 Task: Filter contributors activity in the "Javascript" repository by deletions.
Action: Mouse moved to (1166, 248)
Screenshot: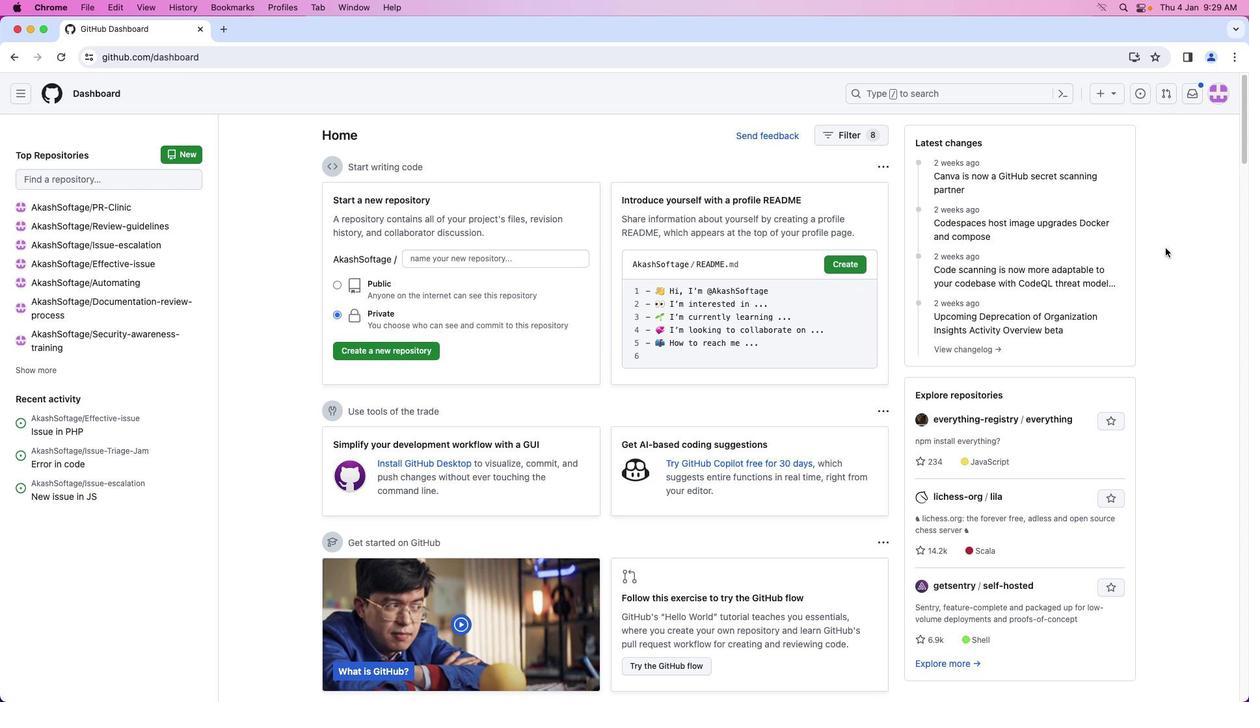 
Action: Mouse pressed left at (1166, 248)
Screenshot: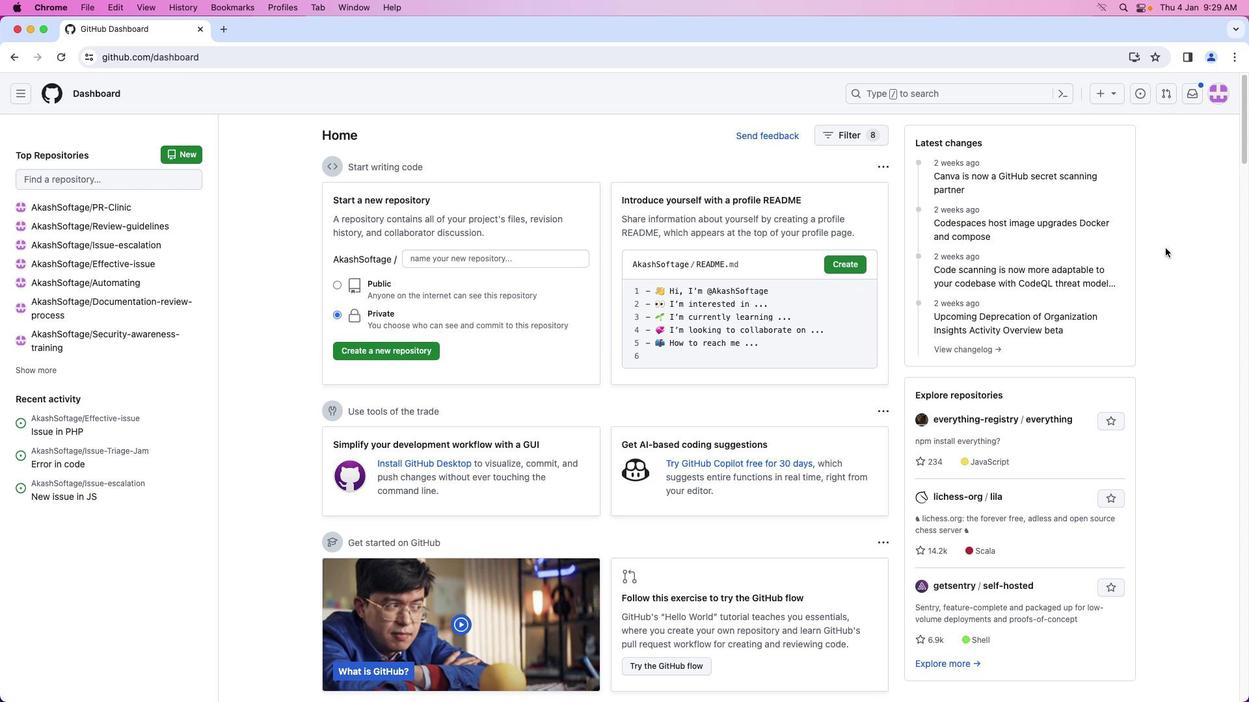 
Action: Mouse moved to (1219, 91)
Screenshot: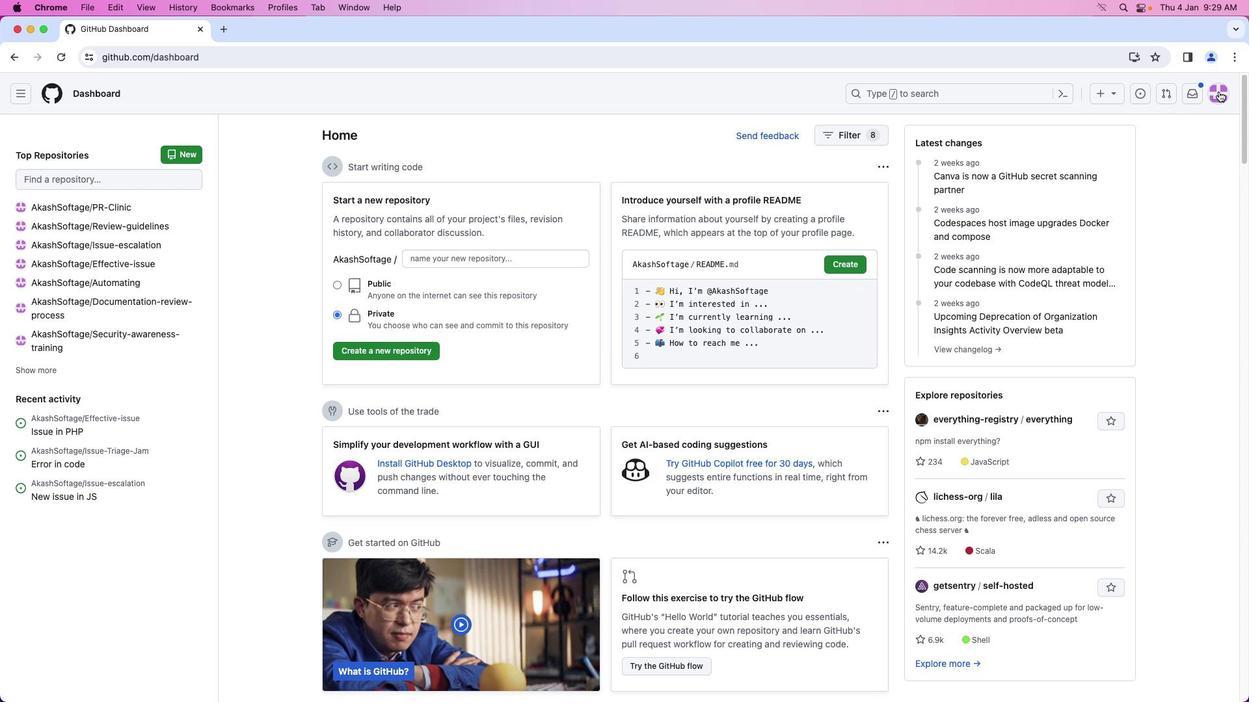 
Action: Mouse pressed left at (1219, 91)
Screenshot: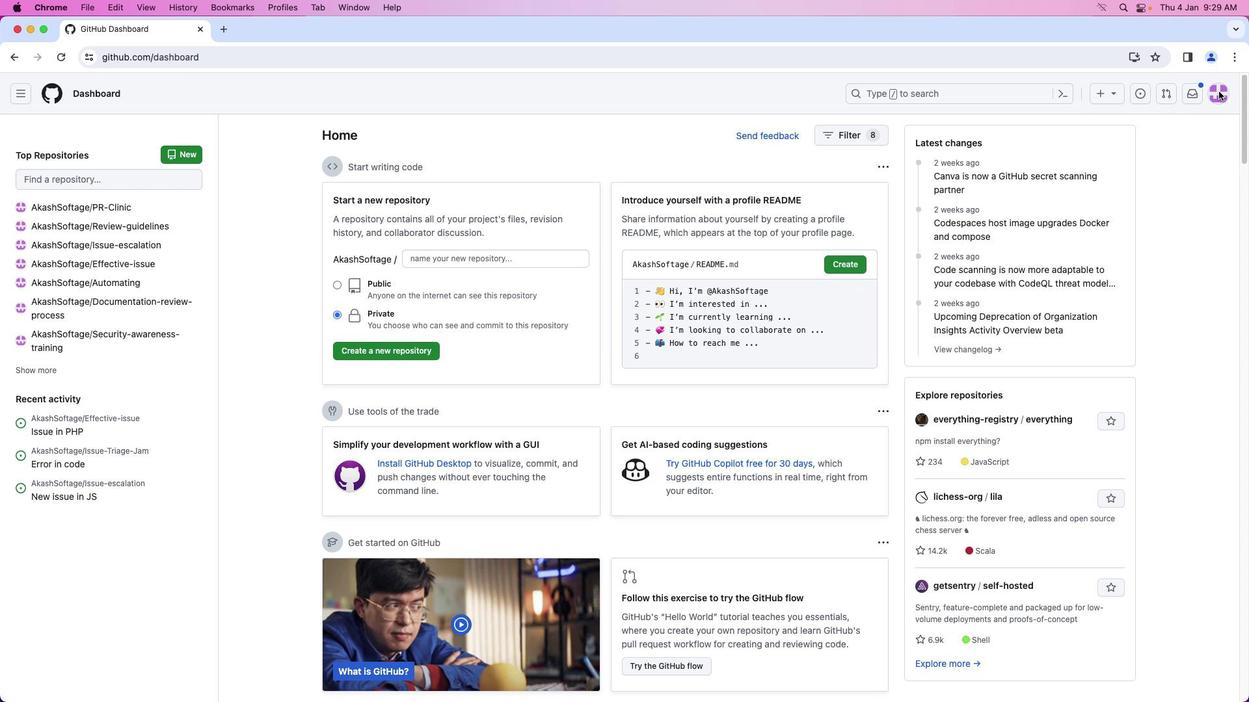 
Action: Mouse moved to (1127, 204)
Screenshot: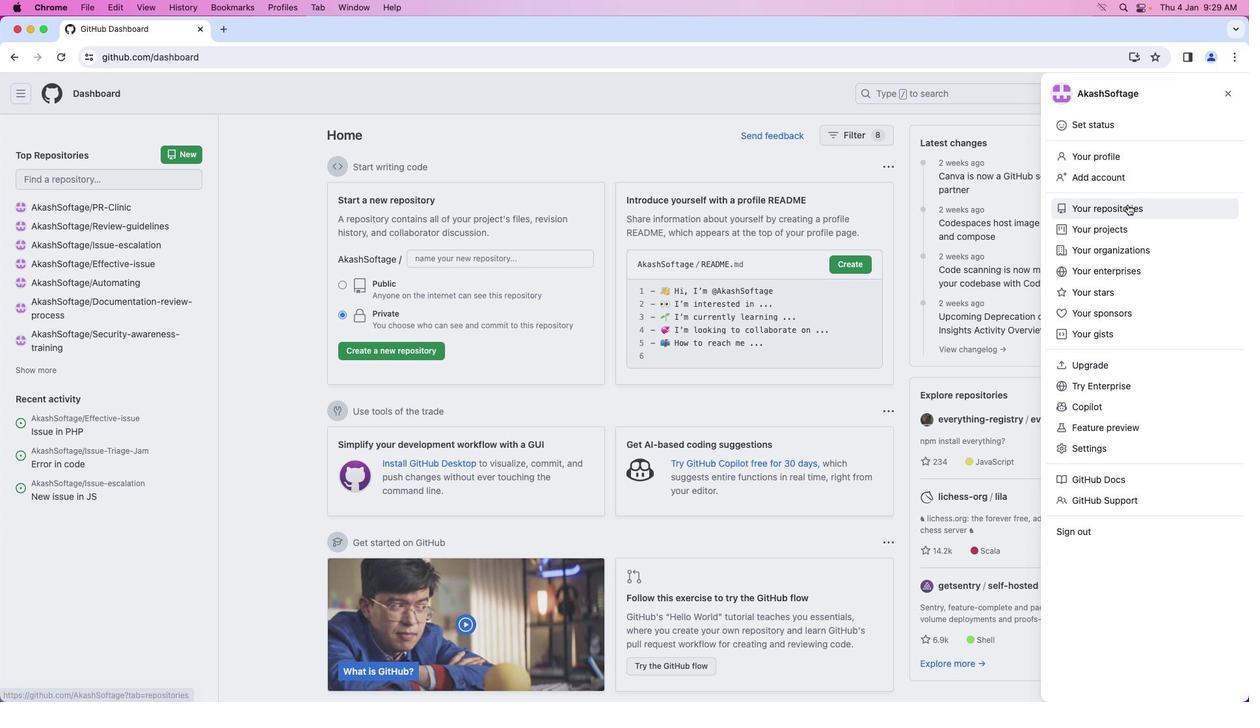 
Action: Mouse pressed left at (1127, 204)
Screenshot: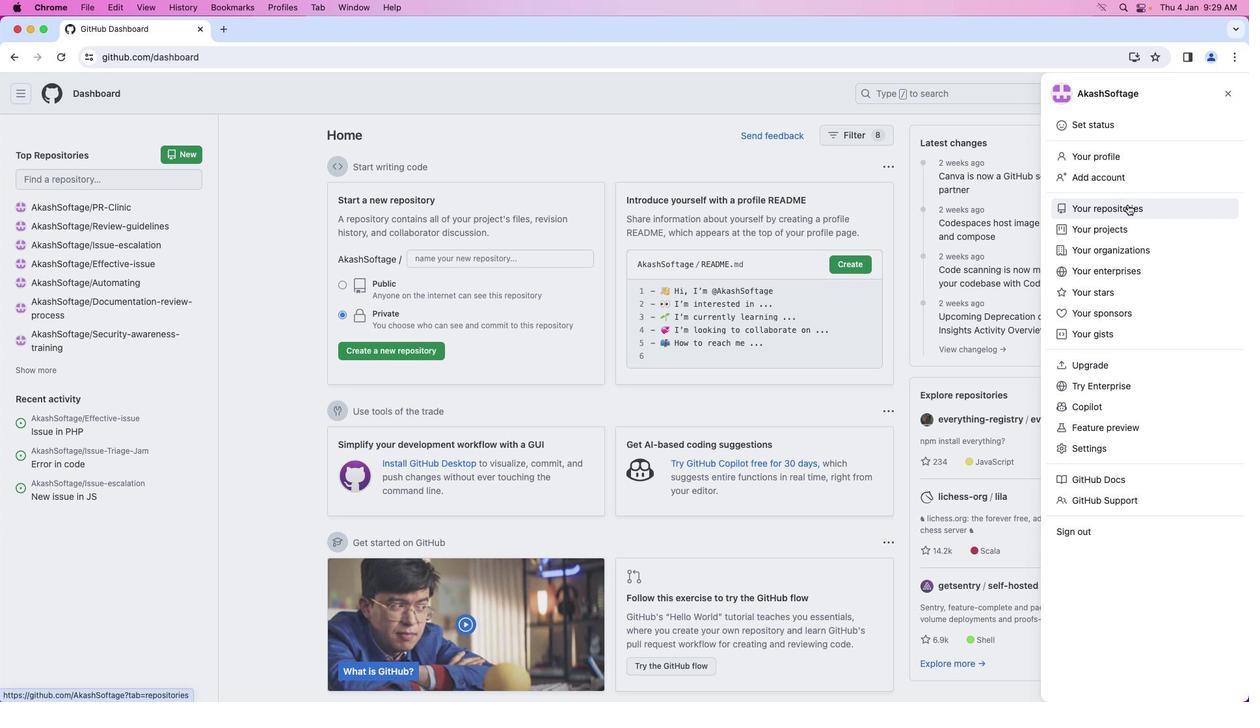 
Action: Mouse moved to (477, 217)
Screenshot: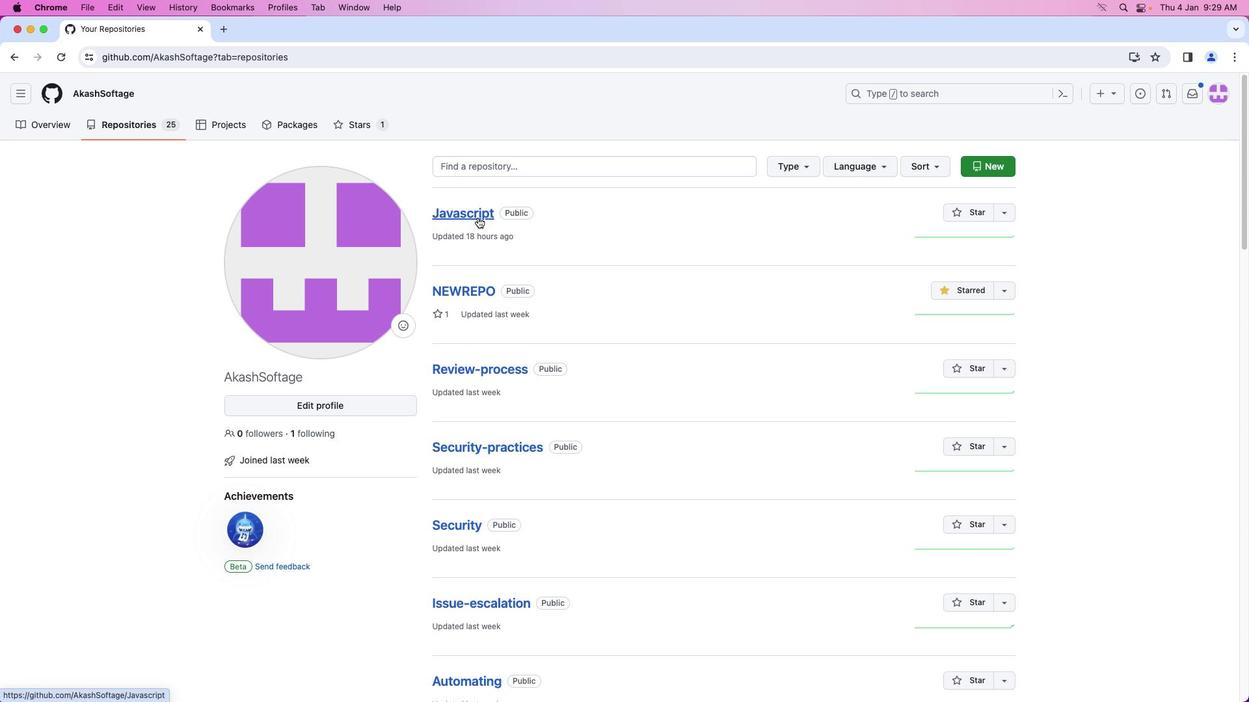 
Action: Mouse pressed left at (477, 217)
Screenshot: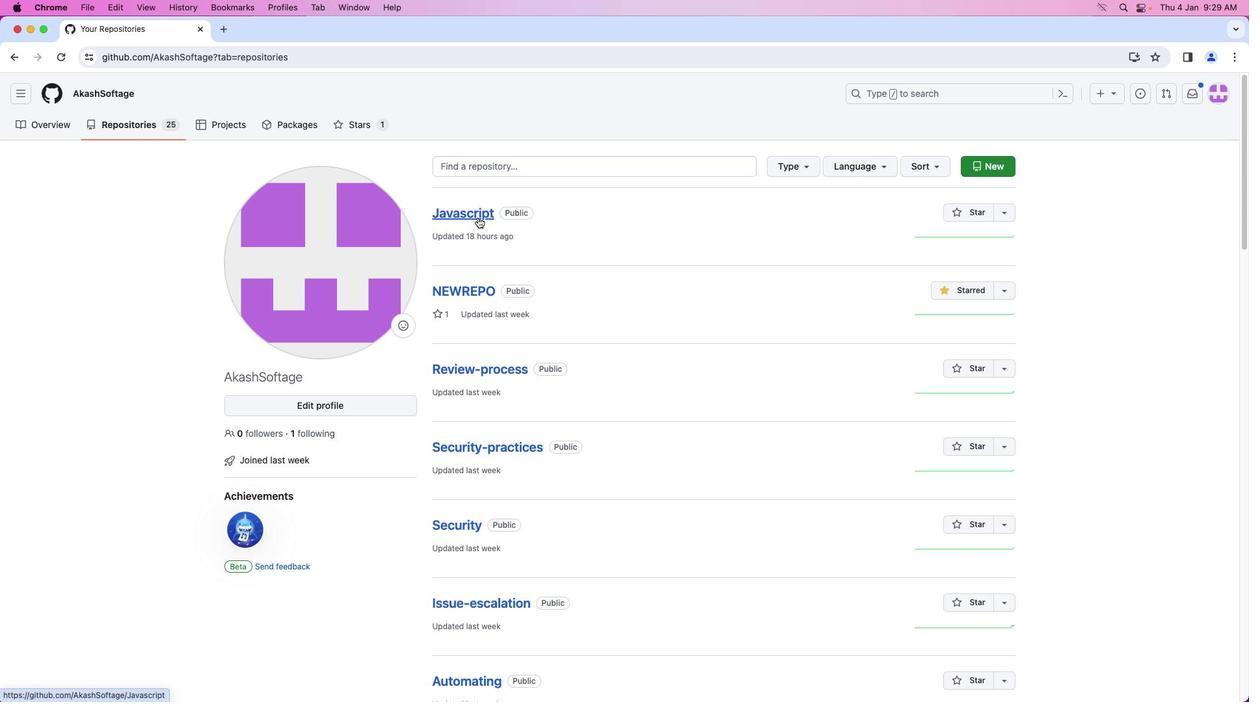 
Action: Mouse moved to (503, 124)
Screenshot: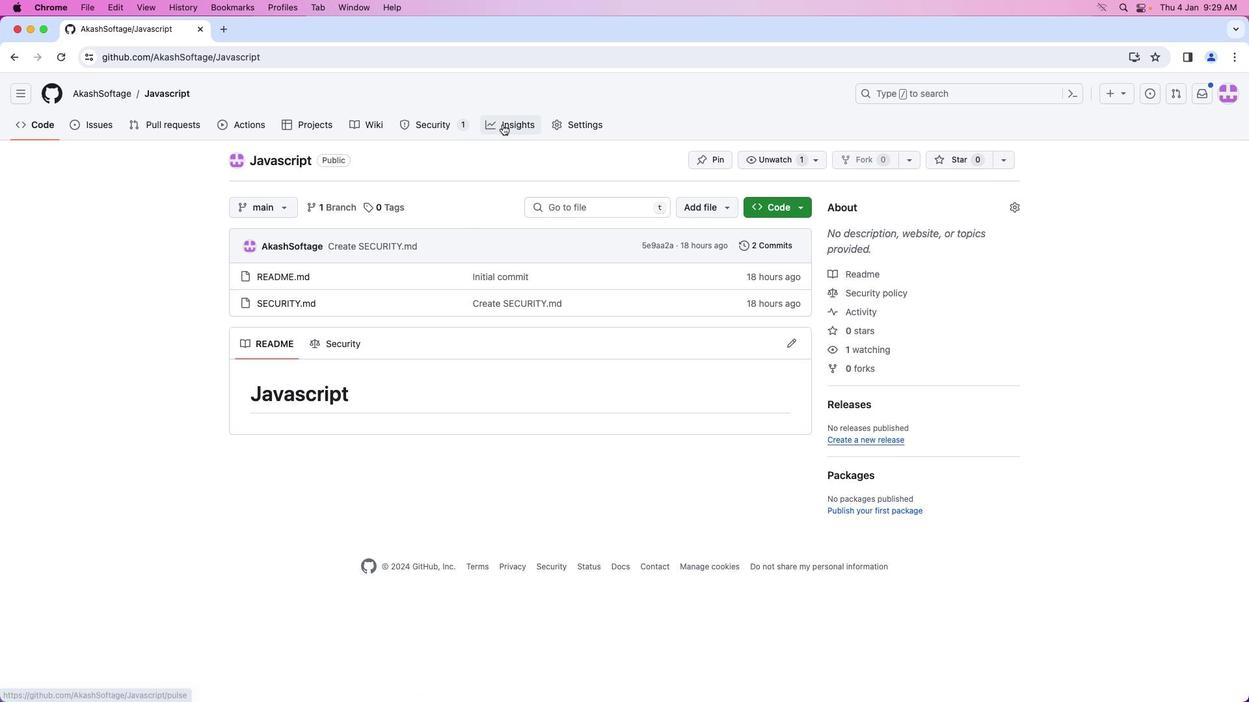 
Action: Mouse pressed left at (503, 124)
Screenshot: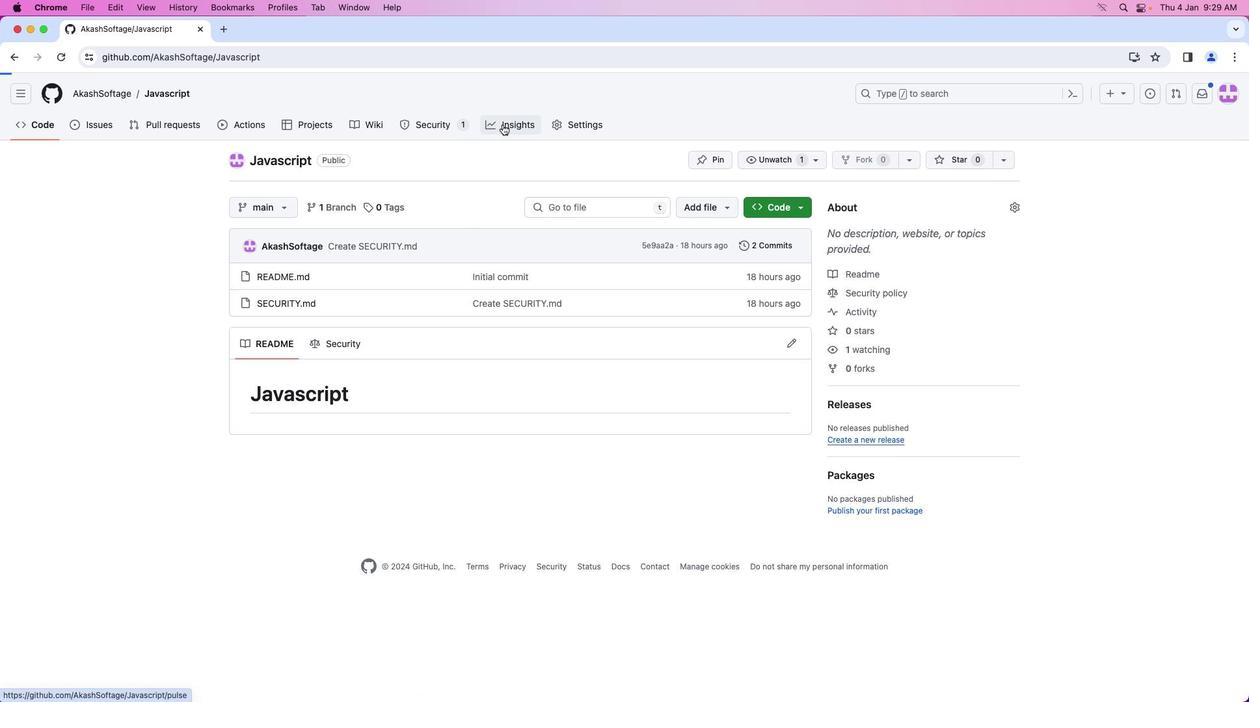 
Action: Mouse moved to (285, 199)
Screenshot: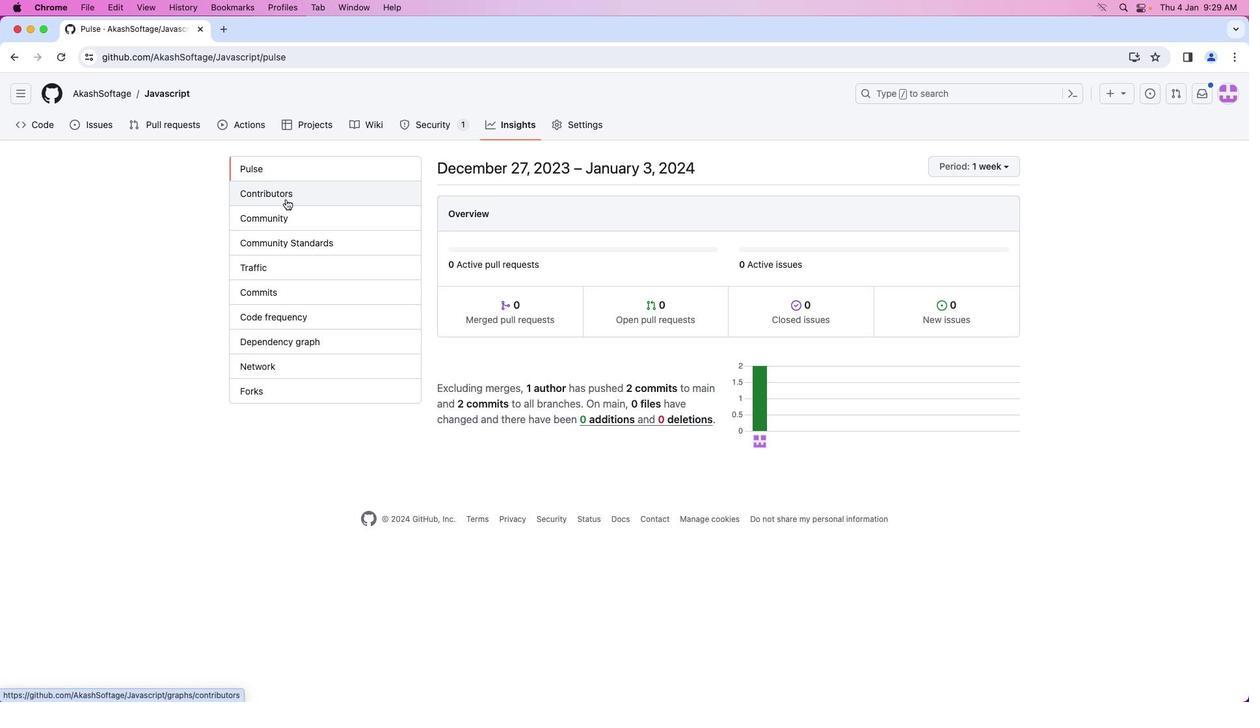 
Action: Mouse pressed left at (285, 199)
Screenshot: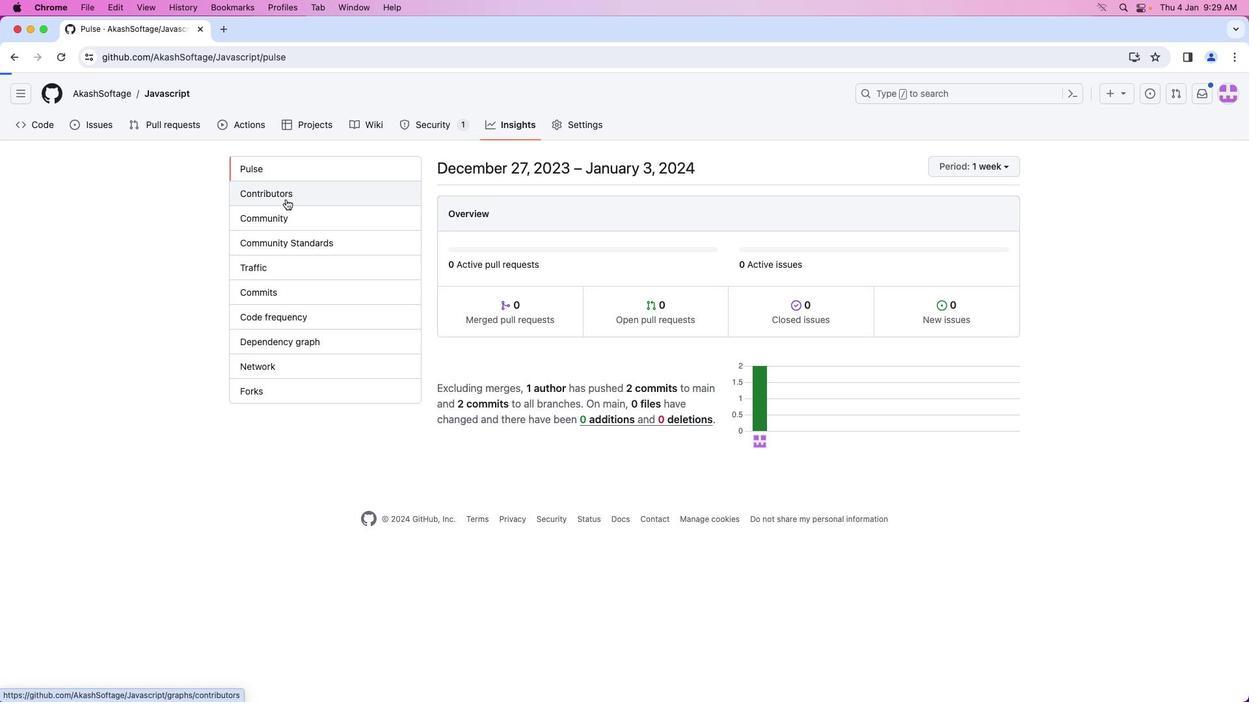 
Action: Mouse moved to (993, 171)
Screenshot: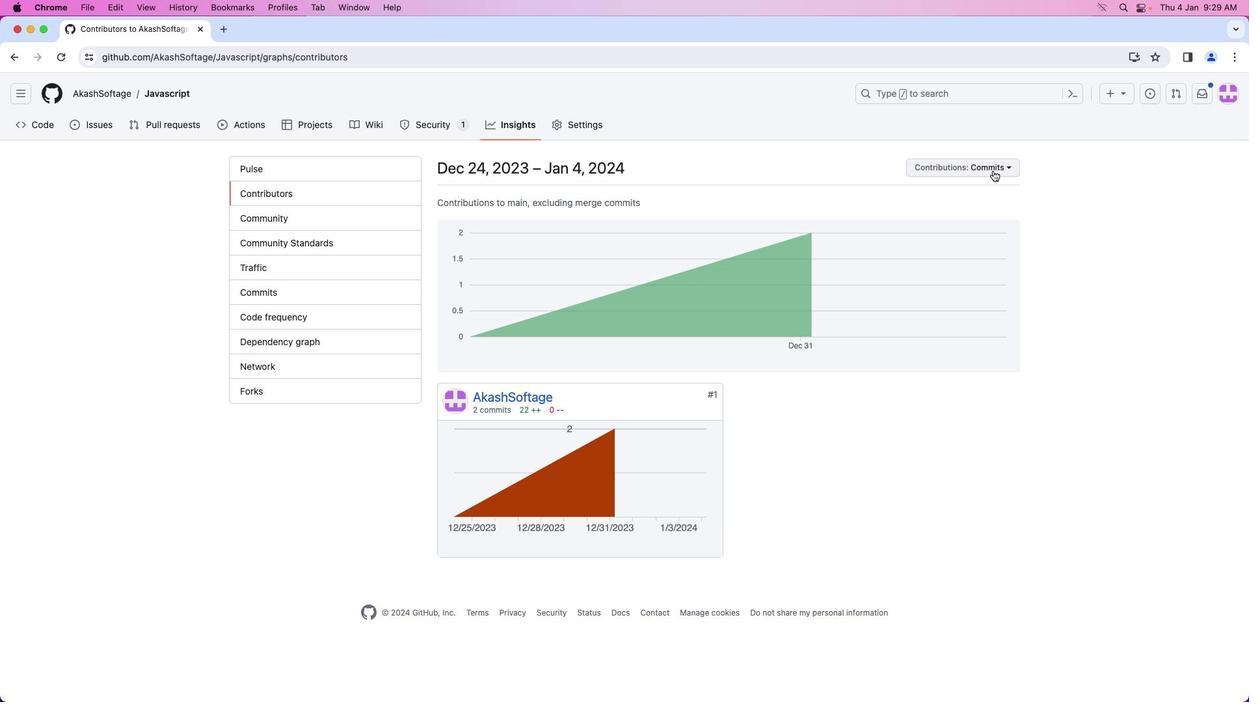 
Action: Mouse pressed left at (993, 171)
Screenshot: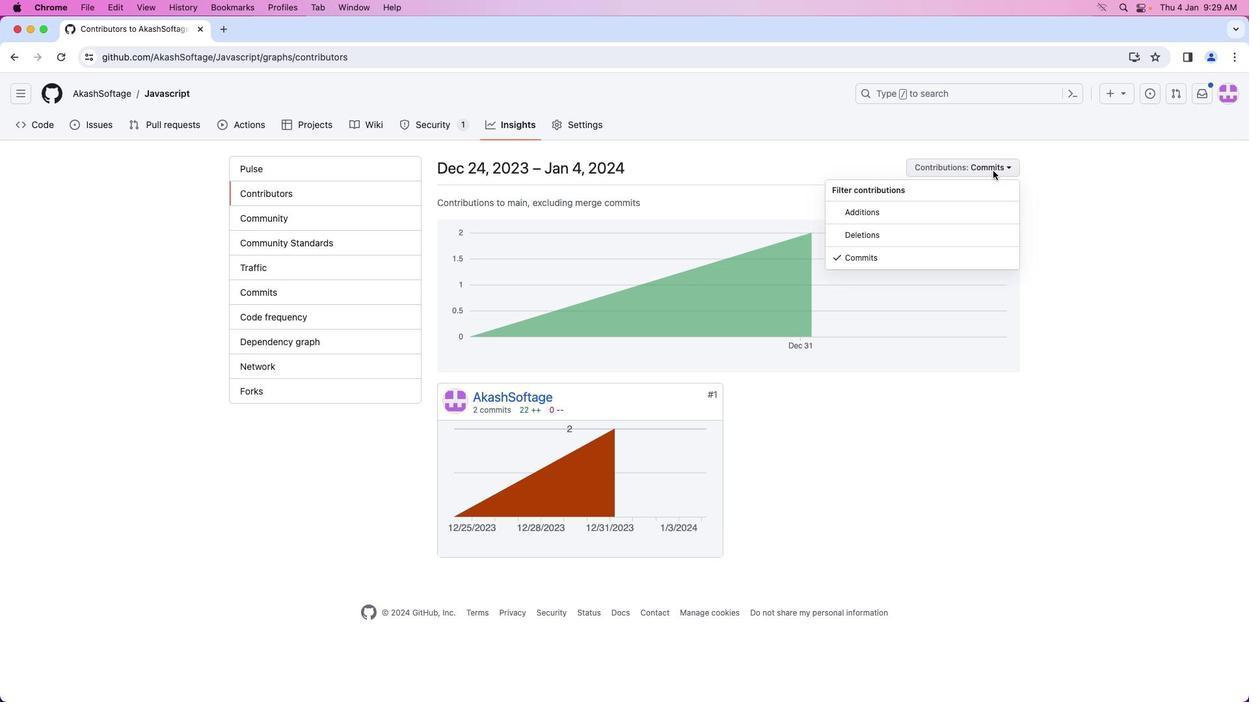 
Action: Mouse moved to (948, 231)
Screenshot: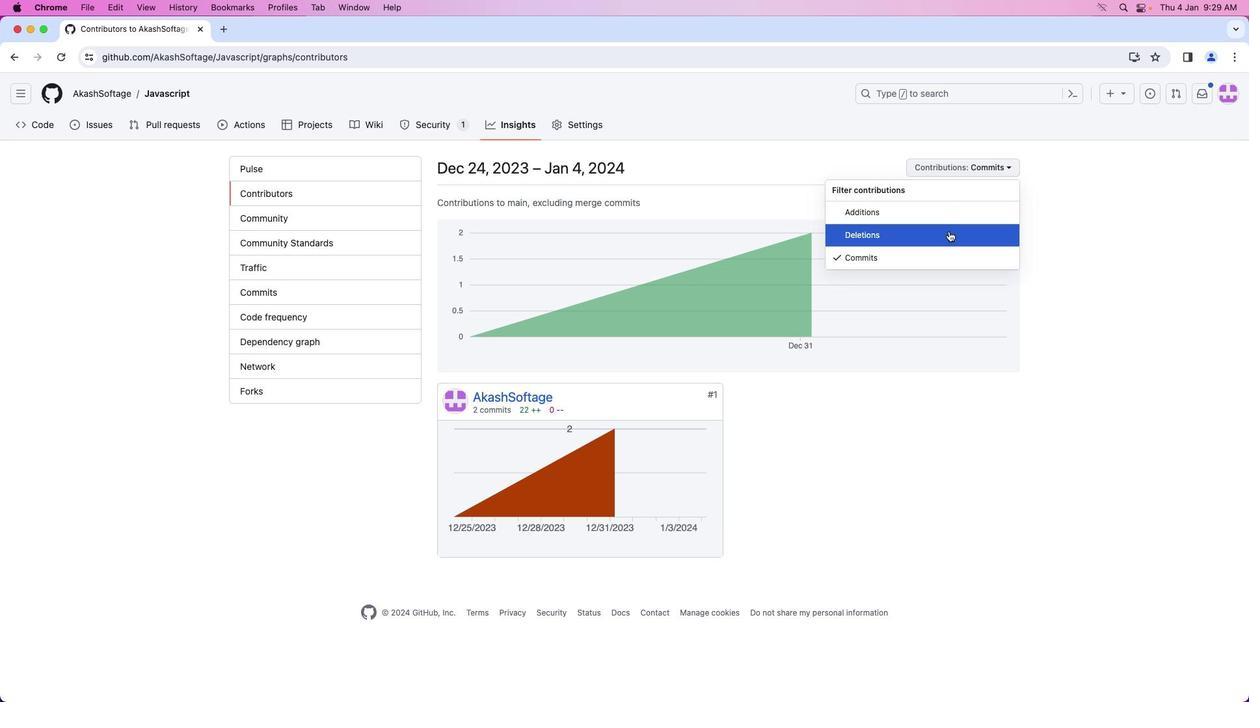 
Action: Mouse pressed left at (948, 231)
Screenshot: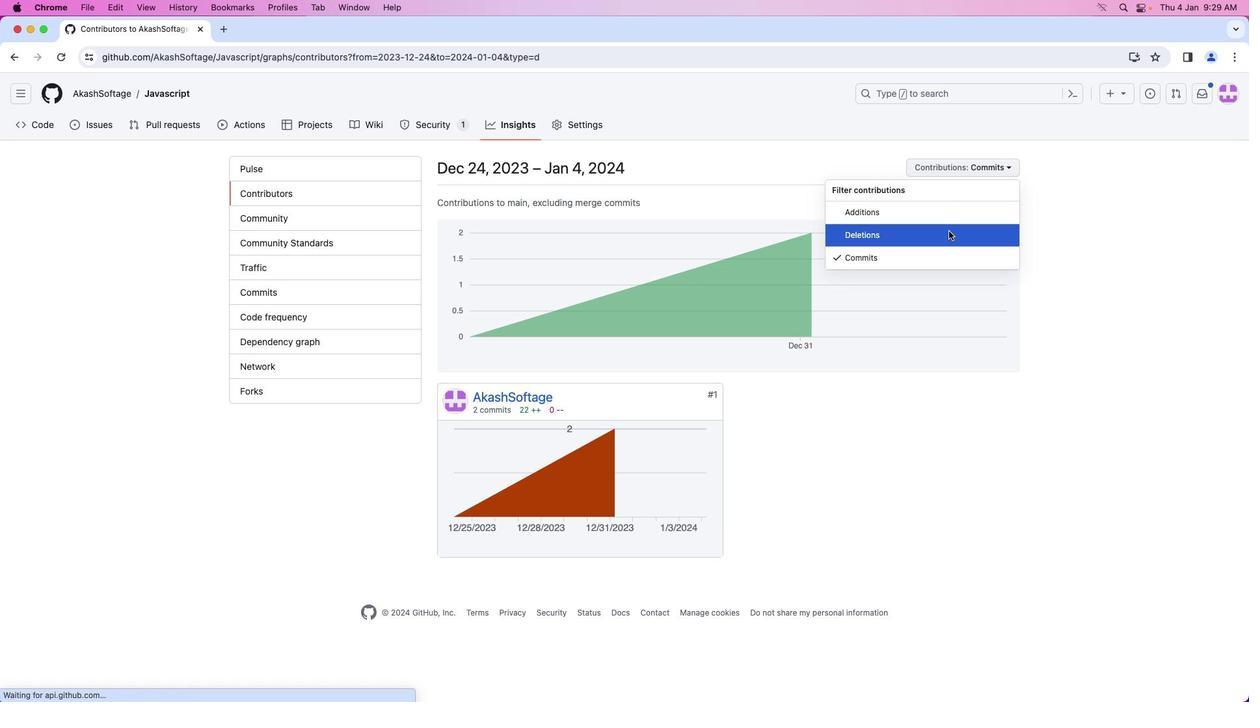 
Action: Mouse moved to (924, 221)
Screenshot: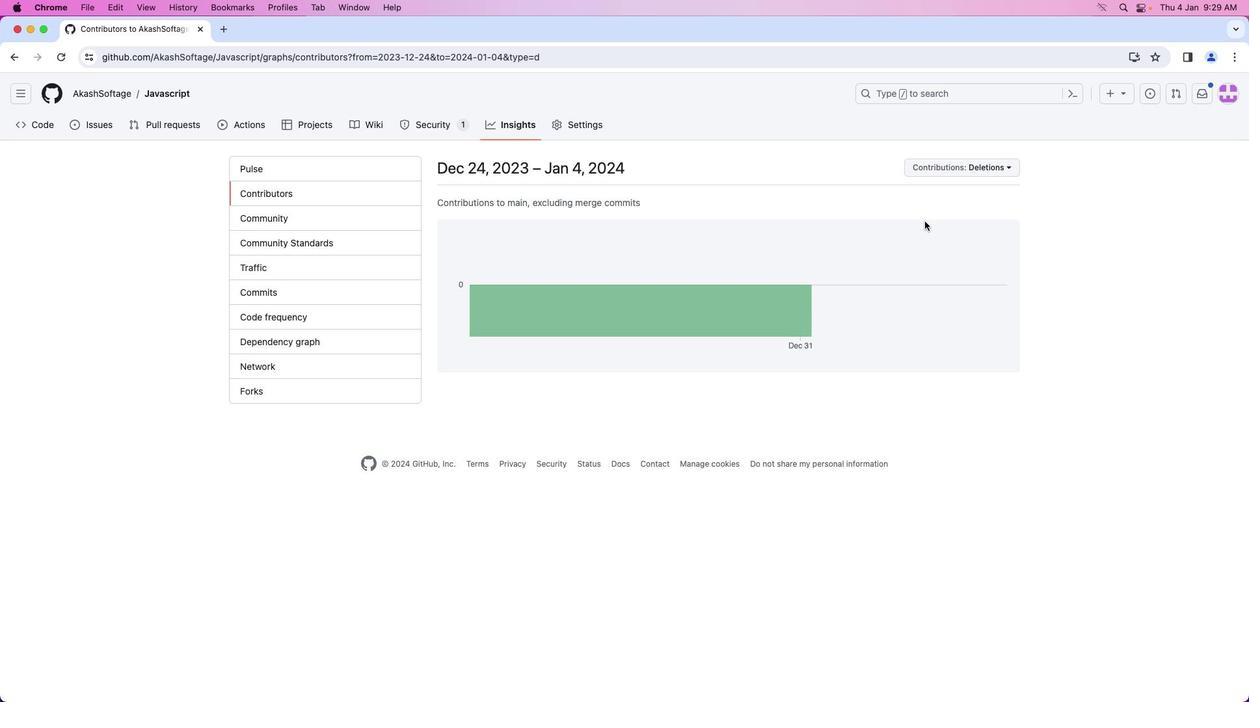 
